 Task: Look for products in the category "Chocolate & Candy" from the brand "Justins".
Action: Mouse moved to (14, 67)
Screenshot: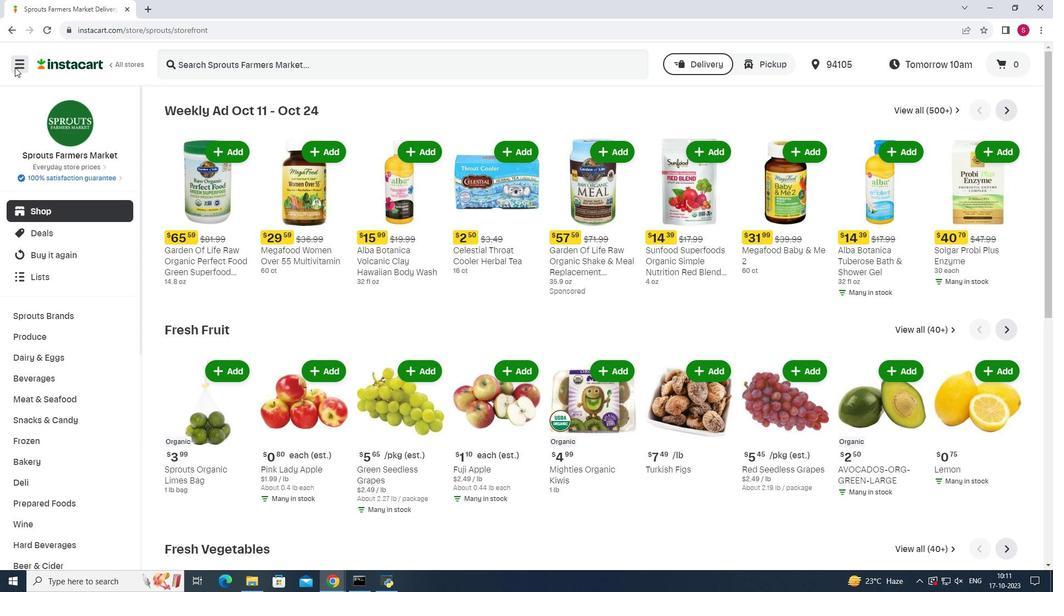 
Action: Mouse pressed left at (14, 67)
Screenshot: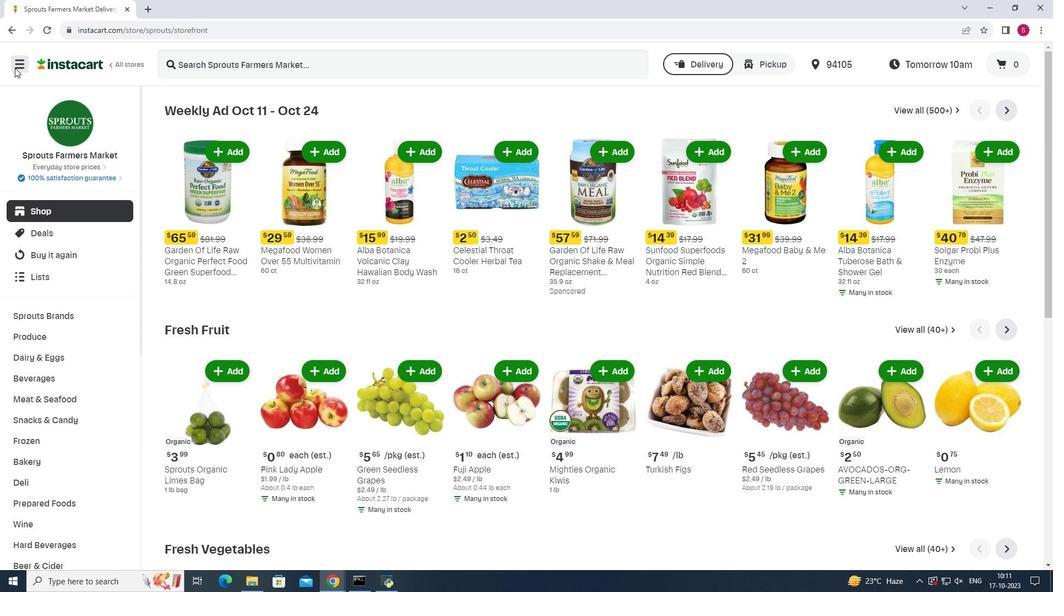 
Action: Mouse moved to (54, 283)
Screenshot: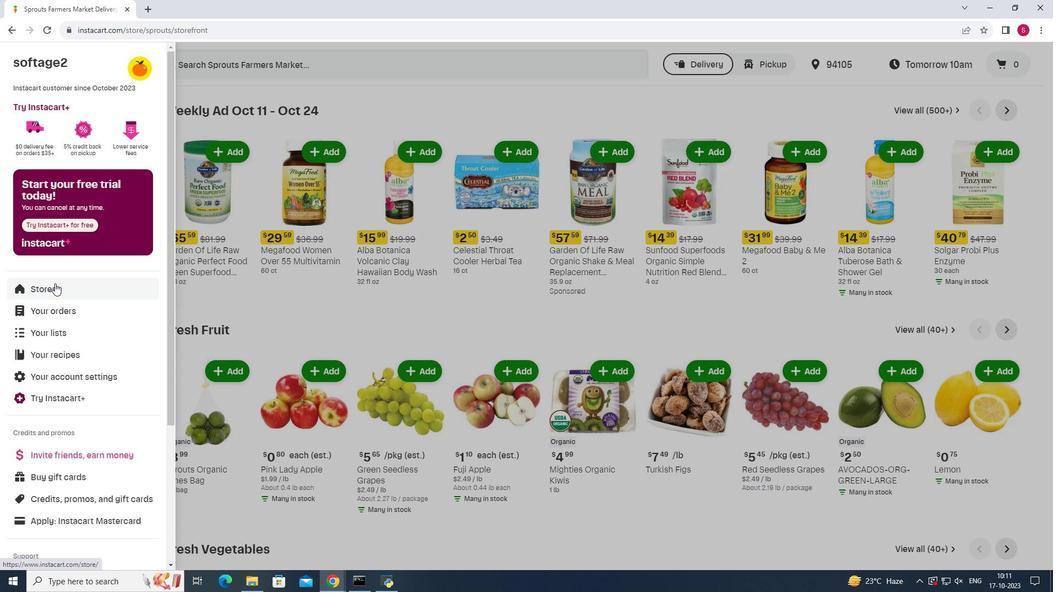
Action: Mouse pressed left at (54, 283)
Screenshot: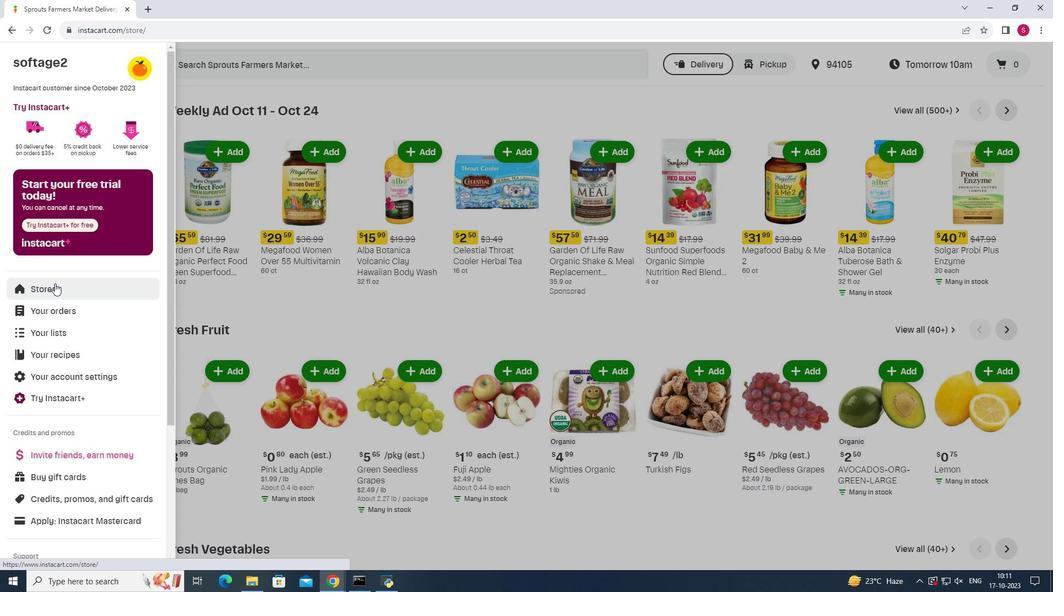 
Action: Mouse moved to (257, 96)
Screenshot: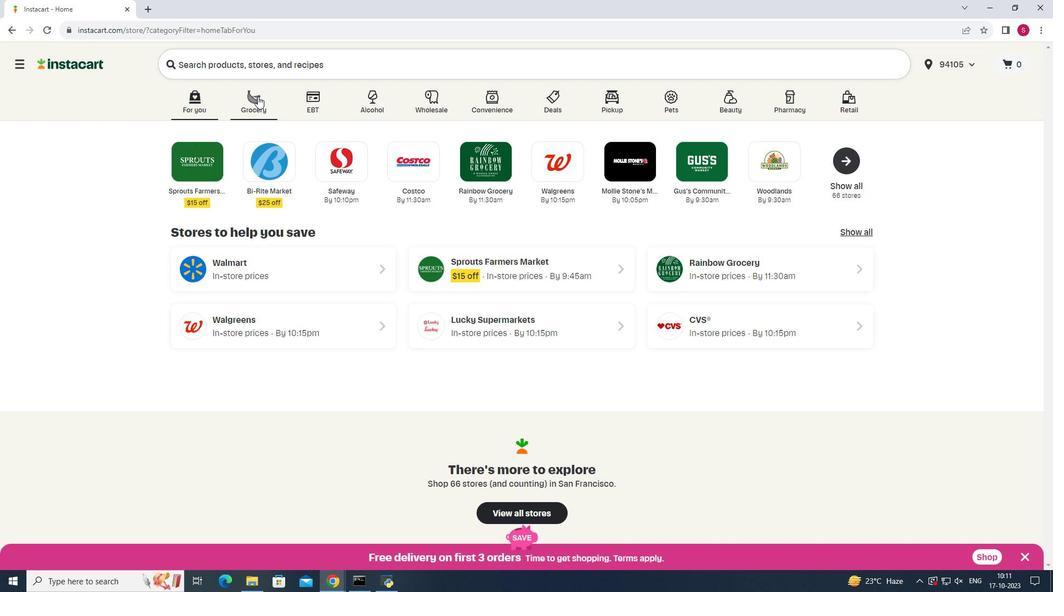 
Action: Mouse pressed left at (257, 96)
Screenshot: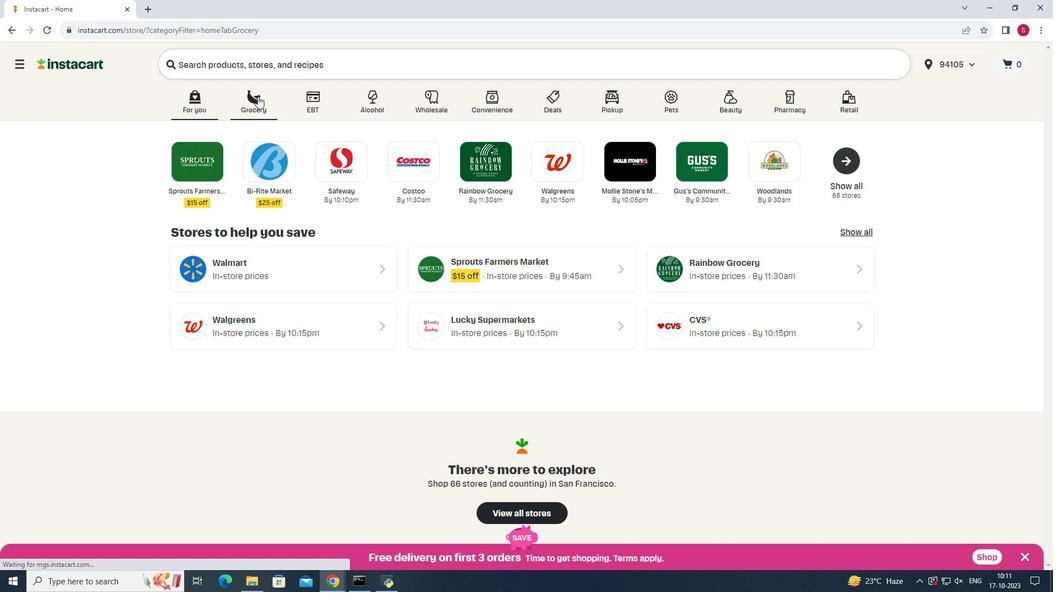 
Action: Mouse moved to (762, 156)
Screenshot: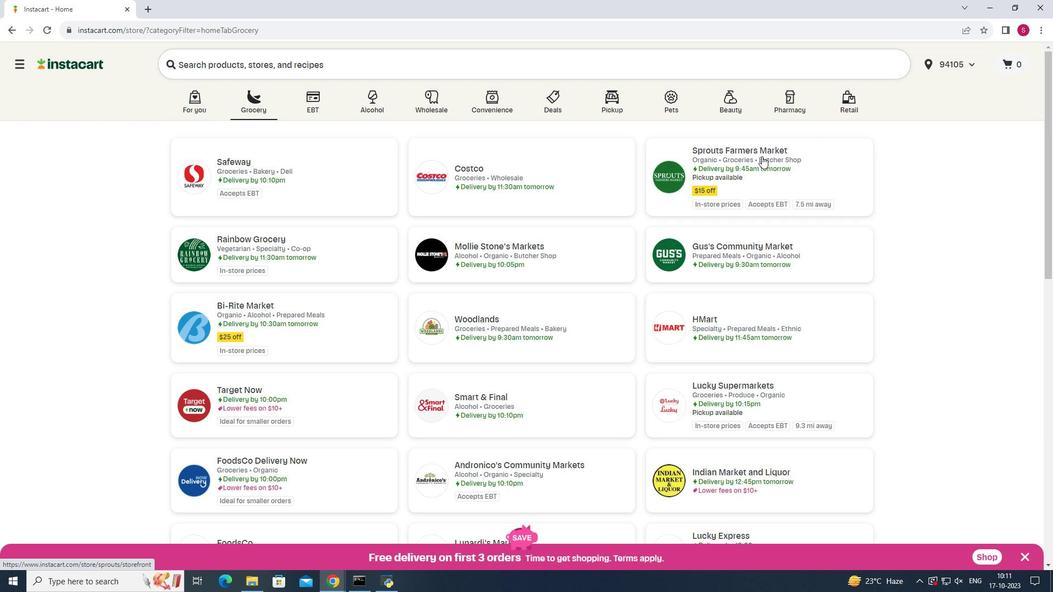 
Action: Mouse pressed left at (762, 156)
Screenshot: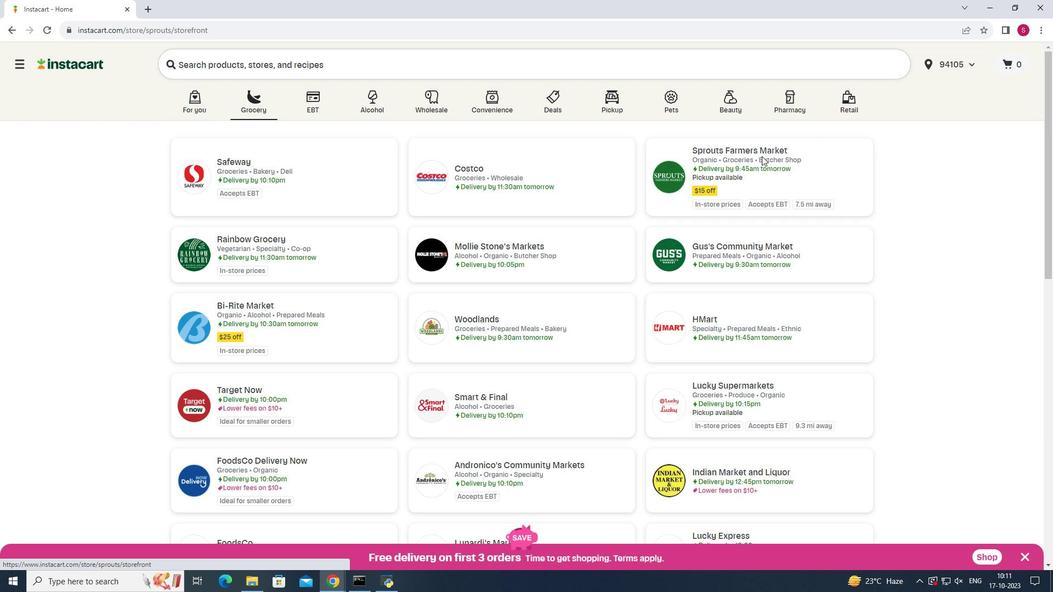 
Action: Mouse moved to (60, 422)
Screenshot: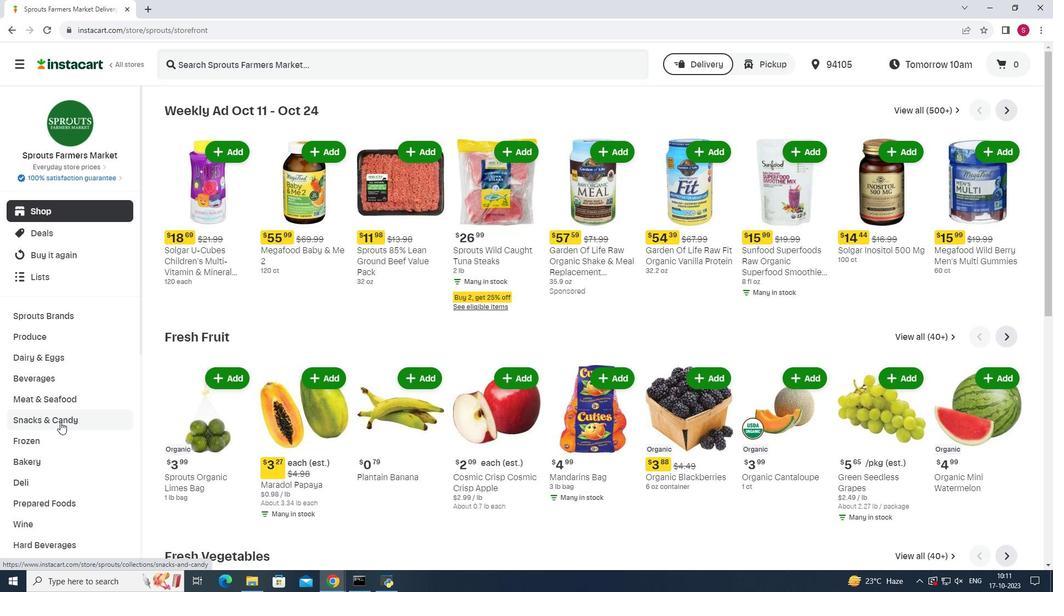 
Action: Mouse pressed left at (60, 422)
Screenshot: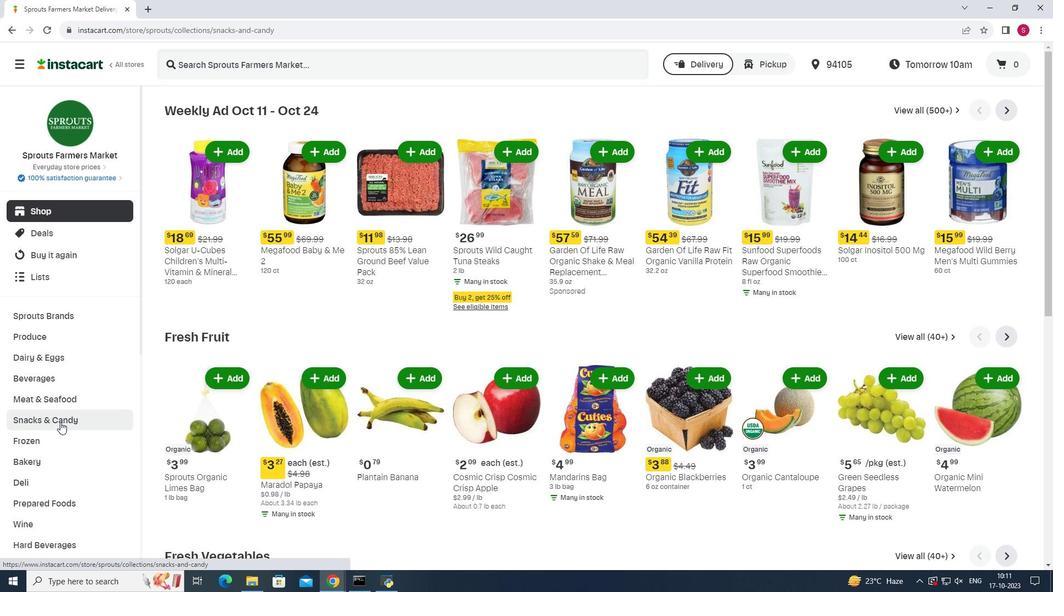 
Action: Mouse moved to (319, 137)
Screenshot: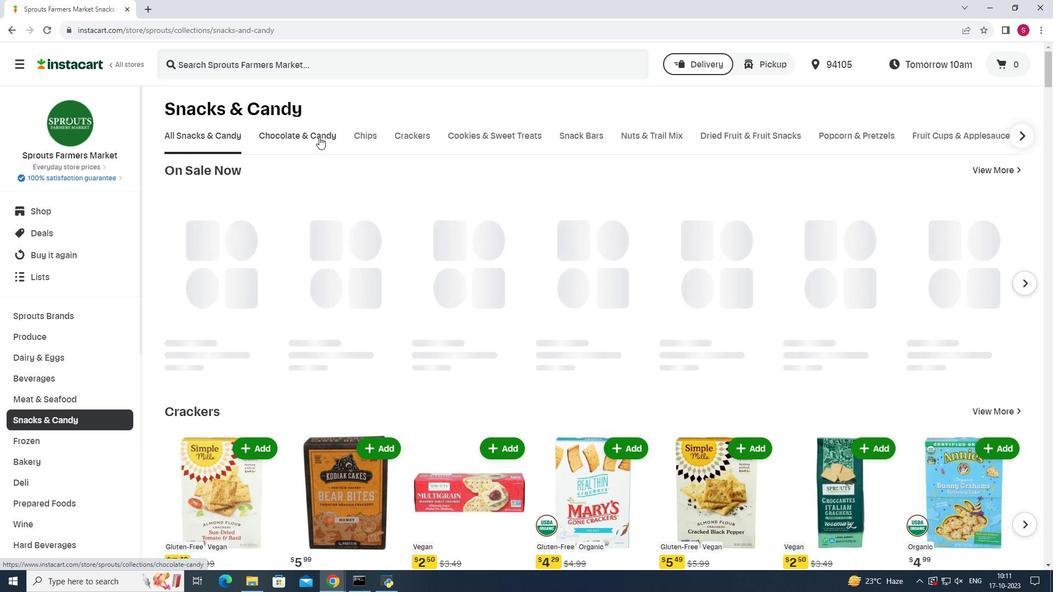 
Action: Mouse pressed left at (319, 137)
Screenshot: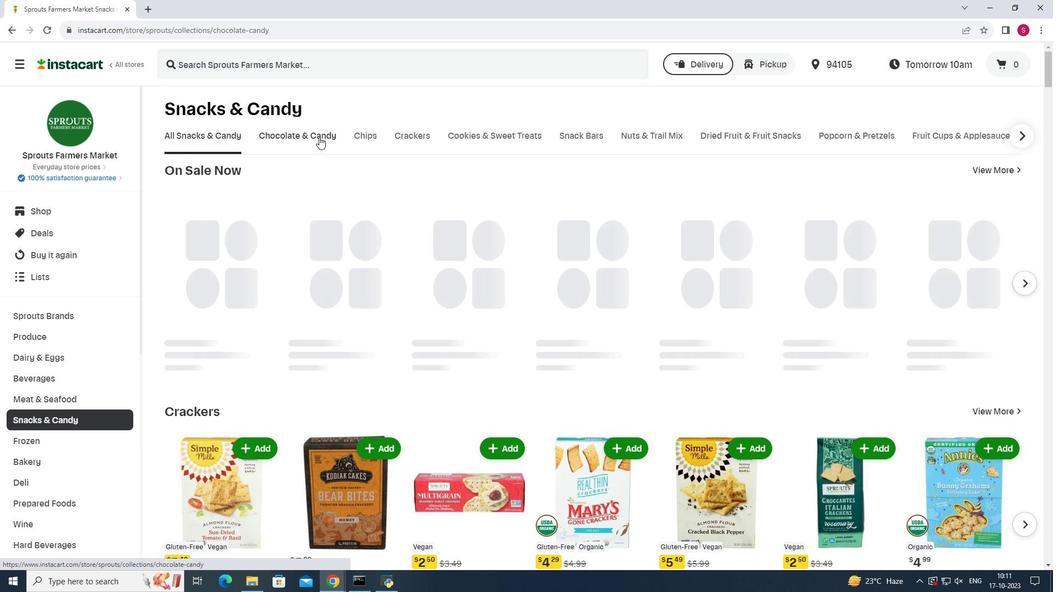 
Action: Mouse moved to (285, 181)
Screenshot: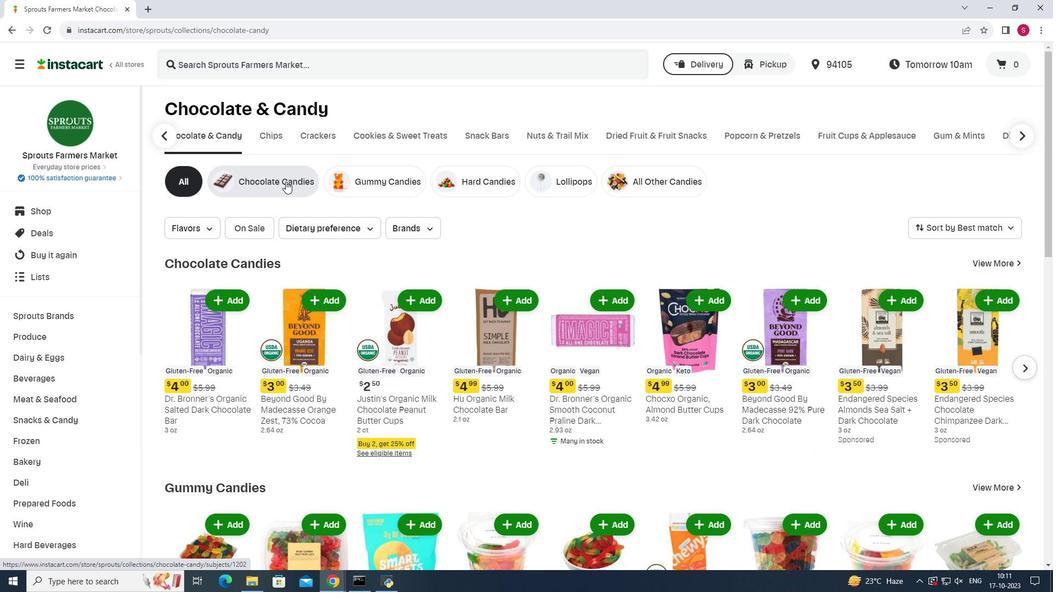 
Action: Mouse pressed left at (285, 181)
Screenshot: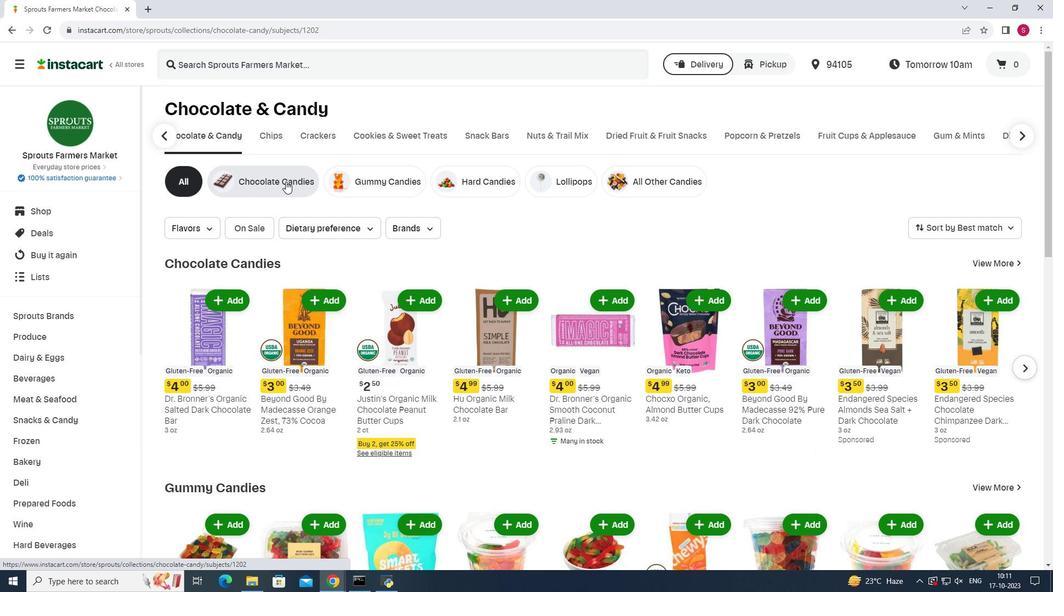 
Action: Mouse moved to (429, 225)
Screenshot: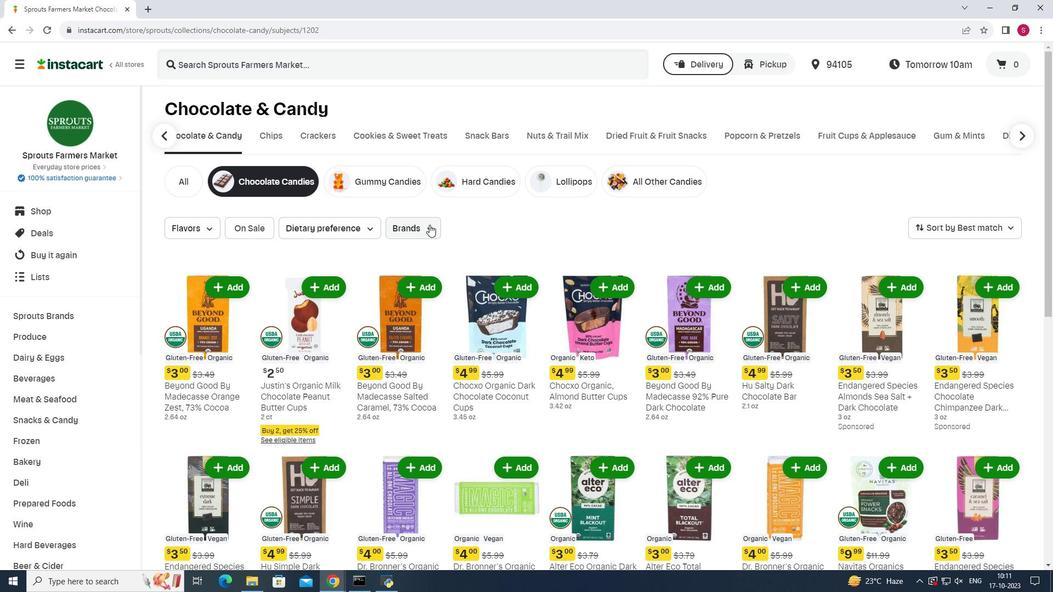 
Action: Mouse pressed left at (429, 225)
Screenshot: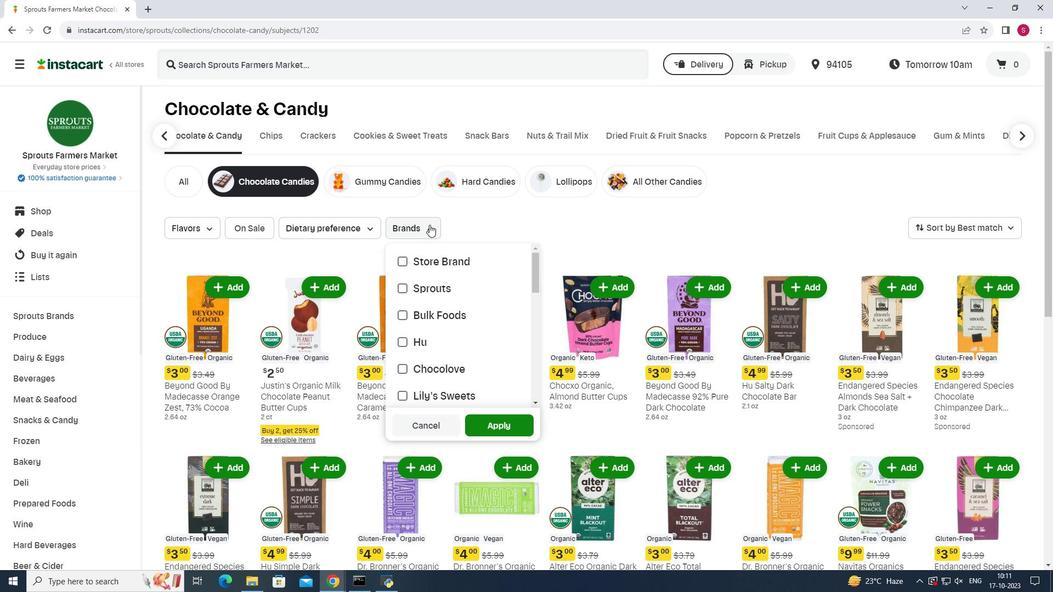 
Action: Mouse moved to (478, 312)
Screenshot: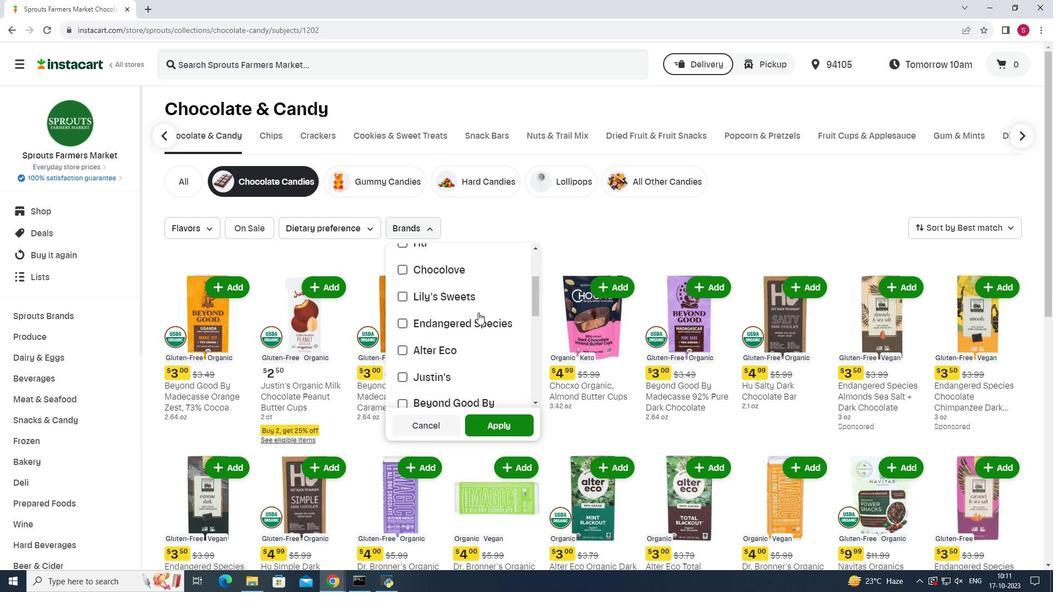 
Action: Mouse scrolled (478, 312) with delta (0, 0)
Screenshot: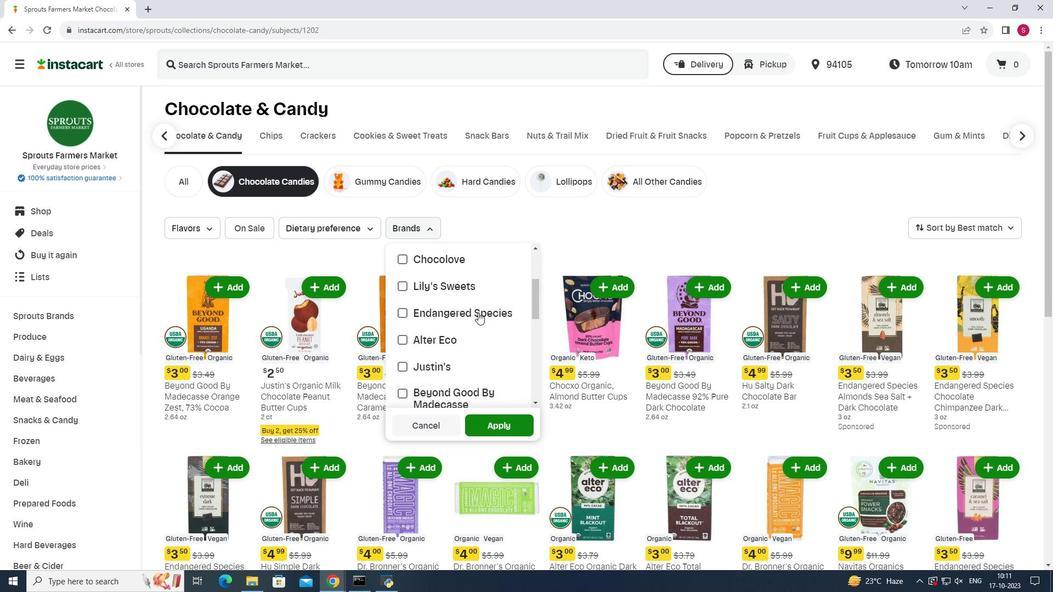 
Action: Mouse scrolled (478, 312) with delta (0, 0)
Screenshot: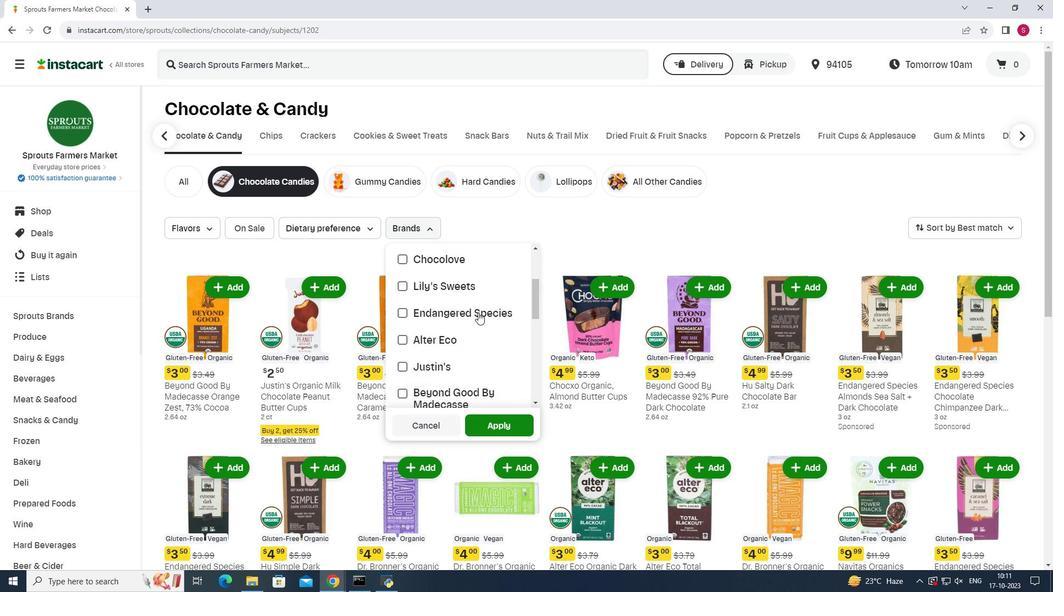 
Action: Mouse scrolled (478, 312) with delta (0, 0)
Screenshot: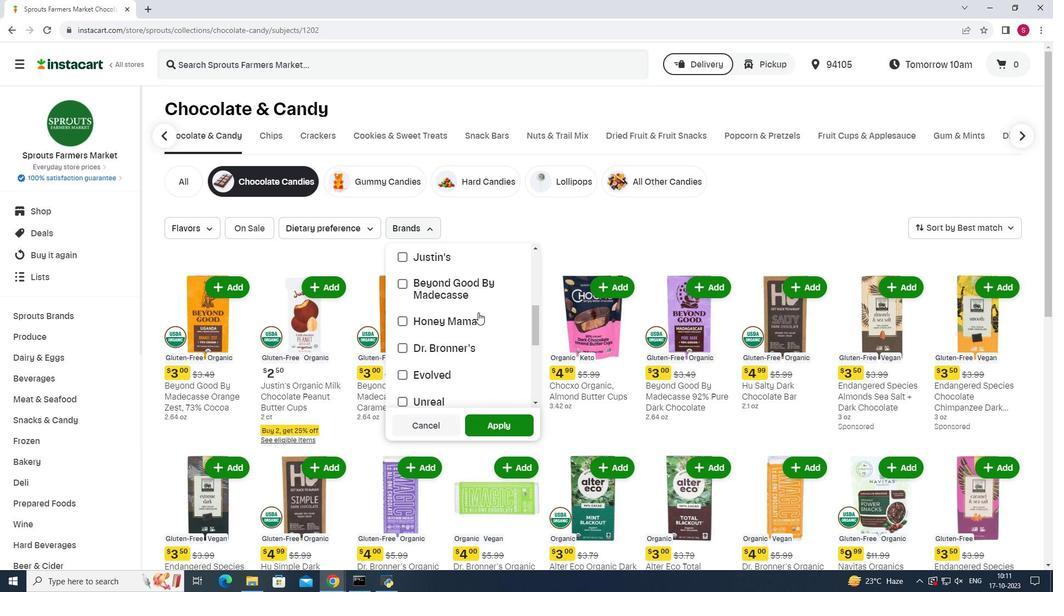 
Action: Mouse scrolled (478, 312) with delta (0, 0)
Screenshot: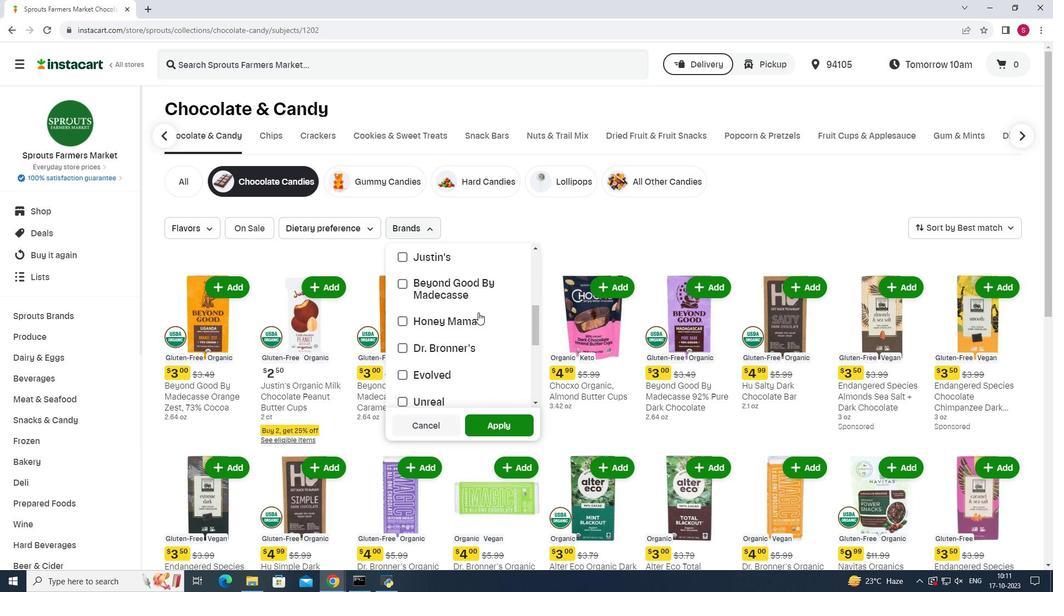 
Action: Mouse moved to (401, 257)
Screenshot: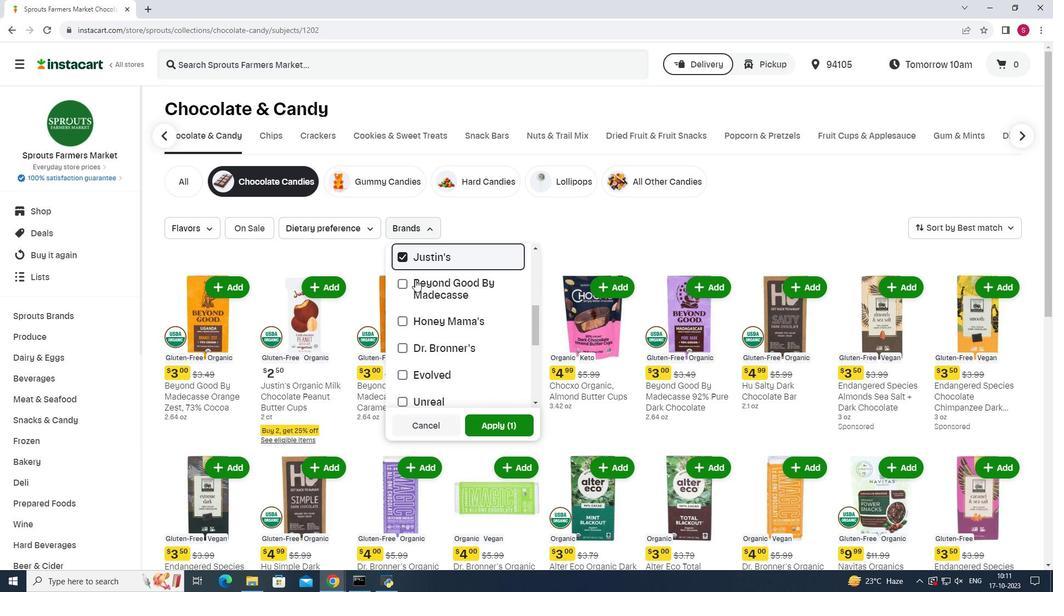 
Action: Mouse pressed left at (401, 257)
Screenshot: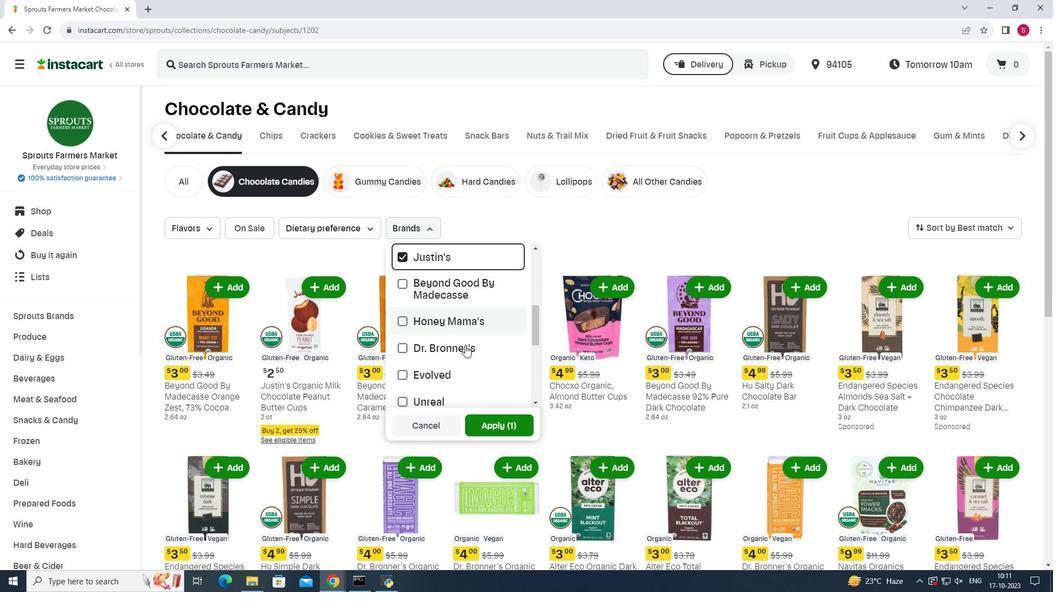 
Action: Mouse moved to (495, 425)
Screenshot: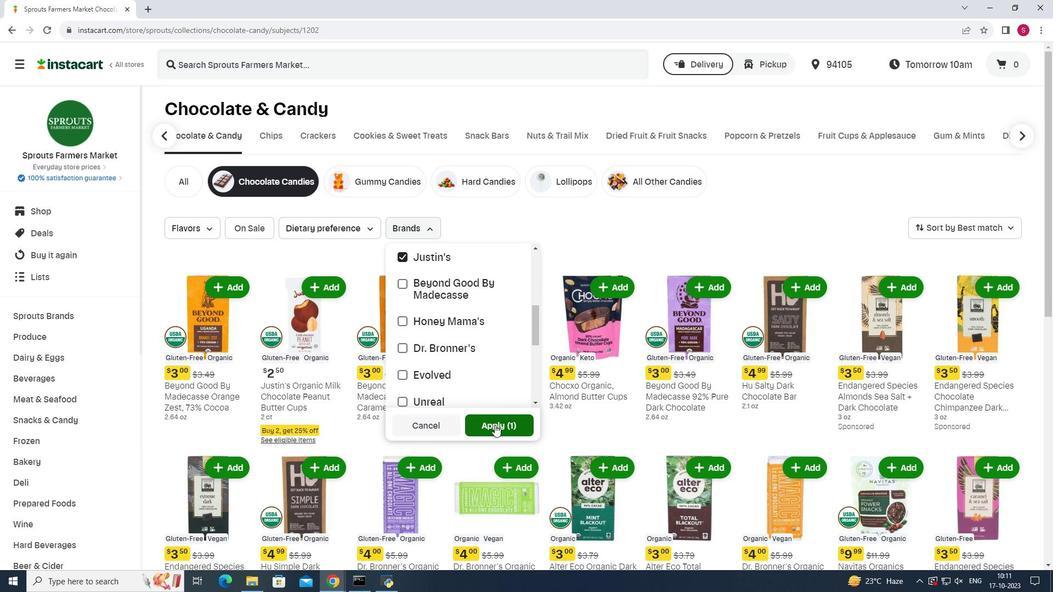 
Action: Mouse pressed left at (495, 425)
Screenshot: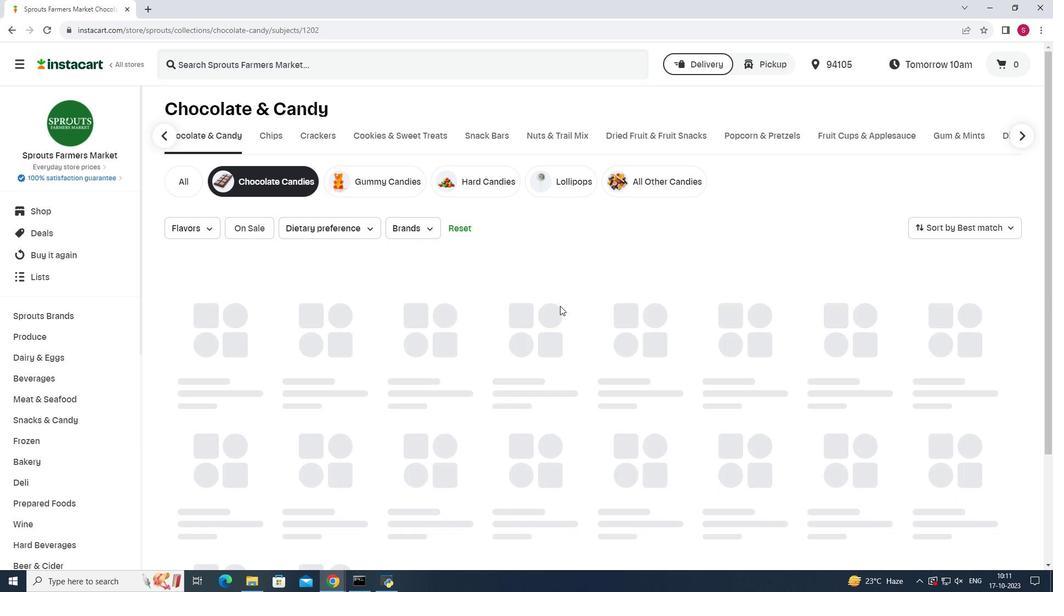 
Action: Mouse moved to (588, 267)
Screenshot: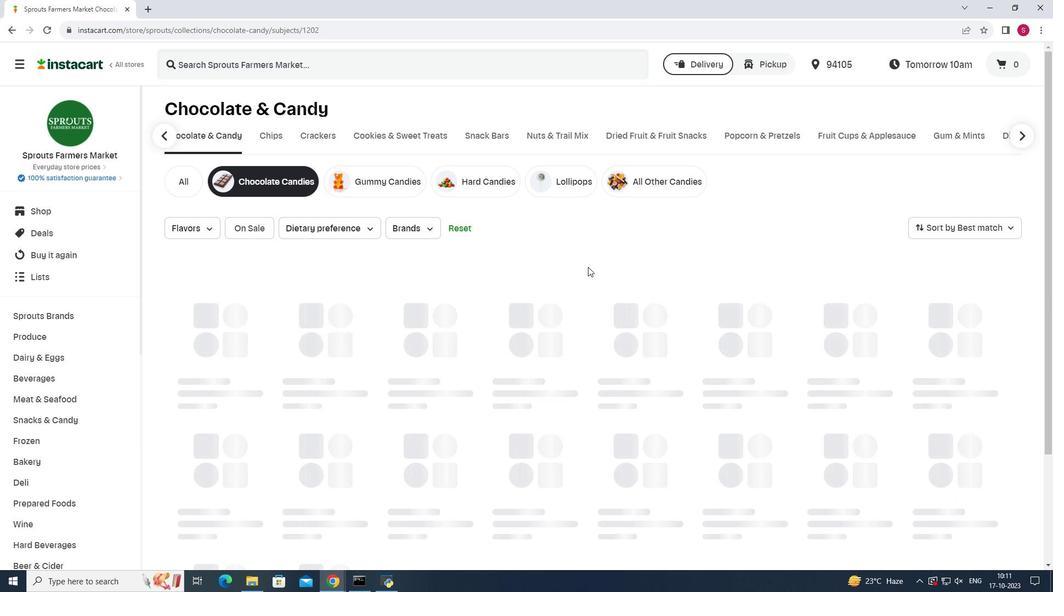 
